 Task: Apply the format scientific.
Action: Mouse moved to (252, 126)
Screenshot: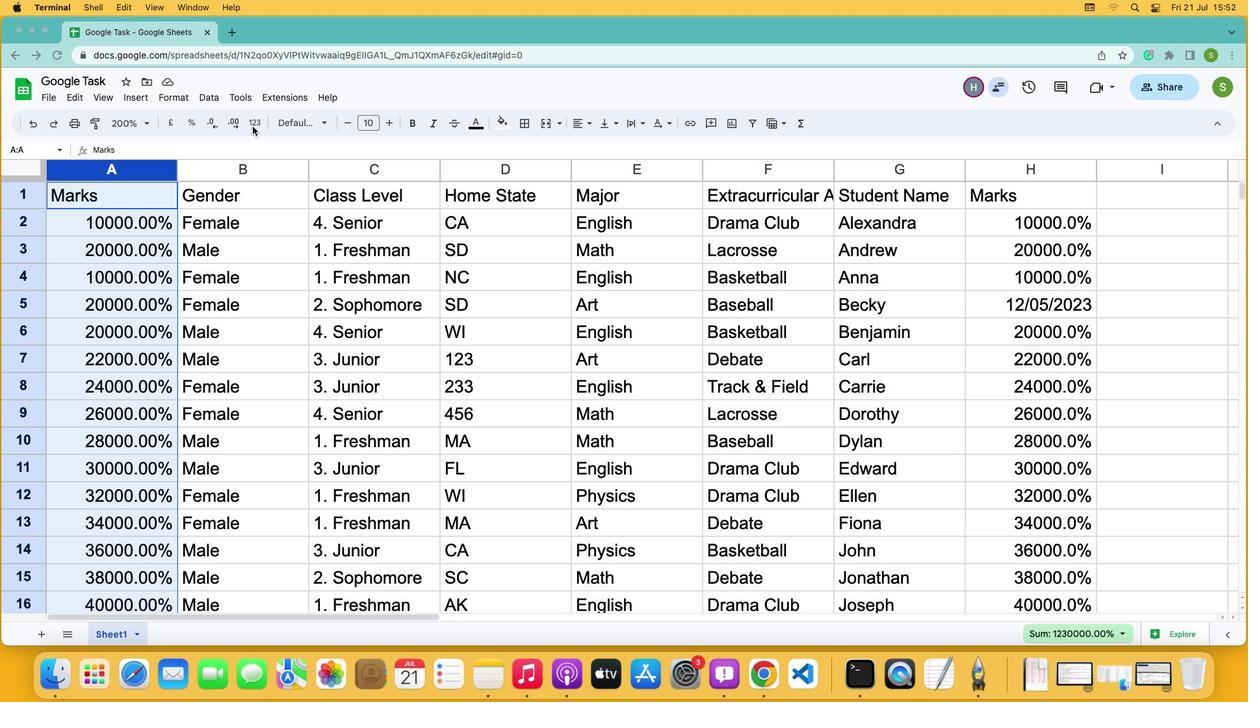 
Action: Mouse pressed left at (252, 126)
Screenshot: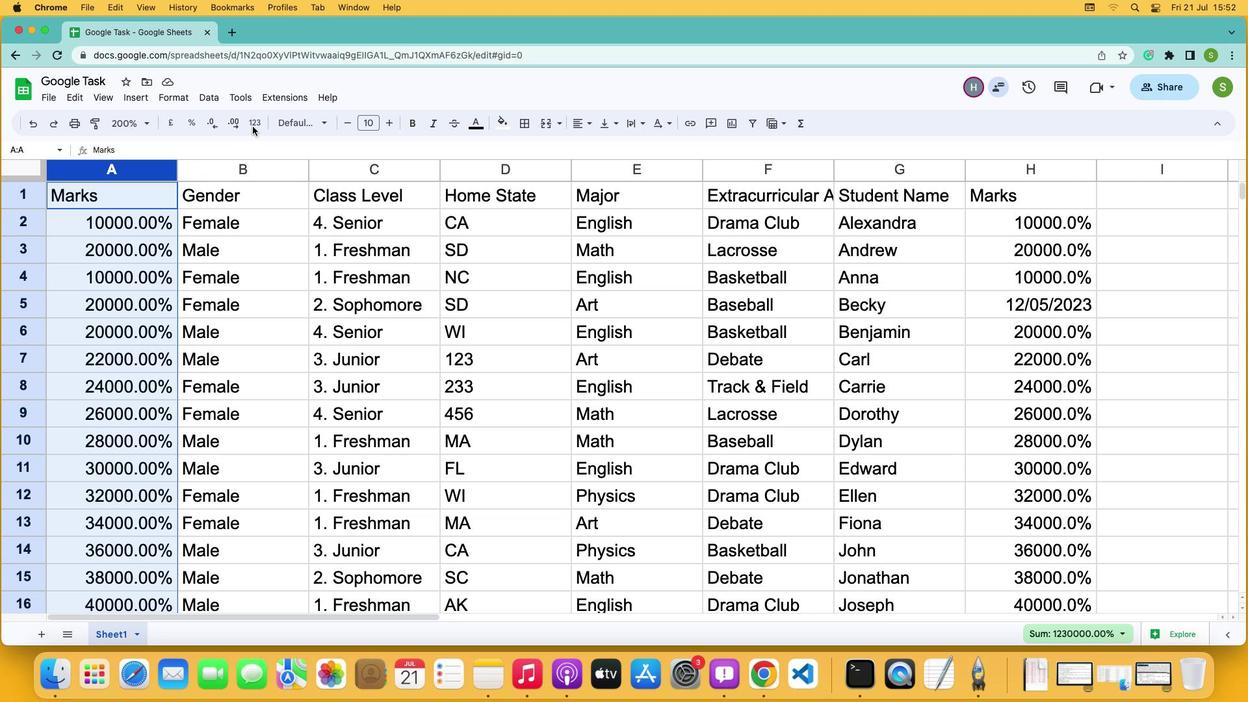 
Action: Mouse moved to (253, 124)
Screenshot: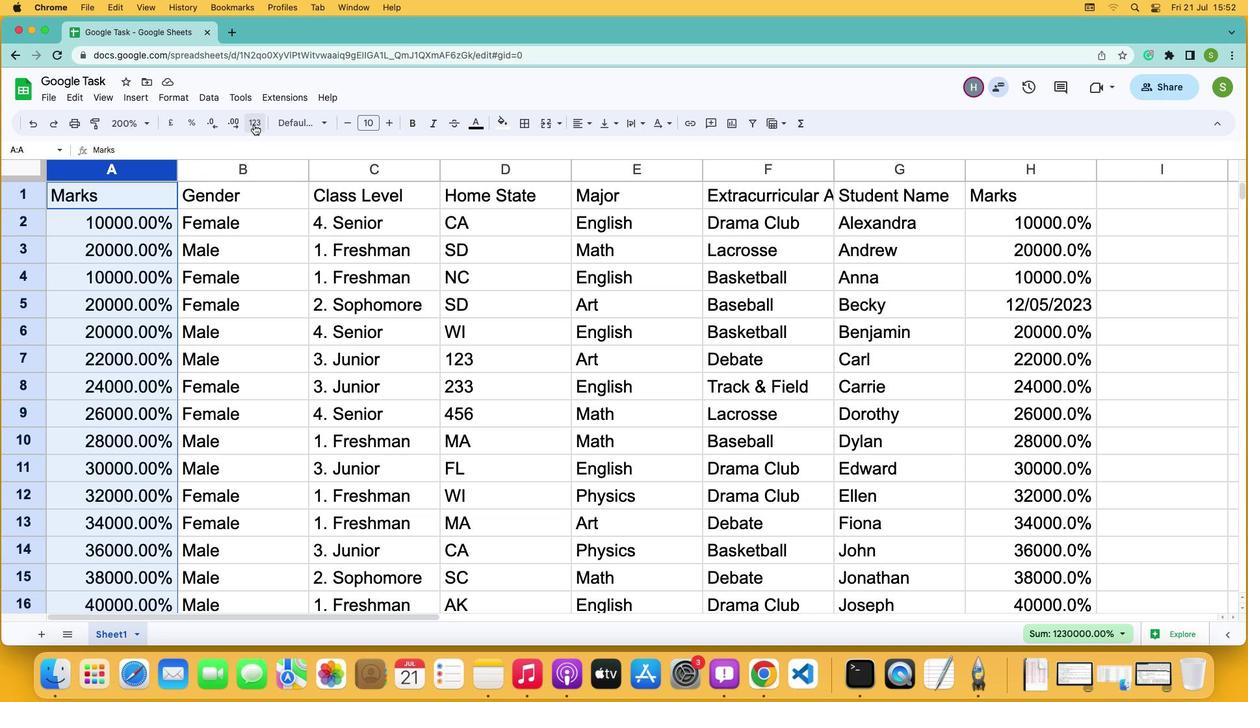 
Action: Mouse pressed left at (253, 124)
Screenshot: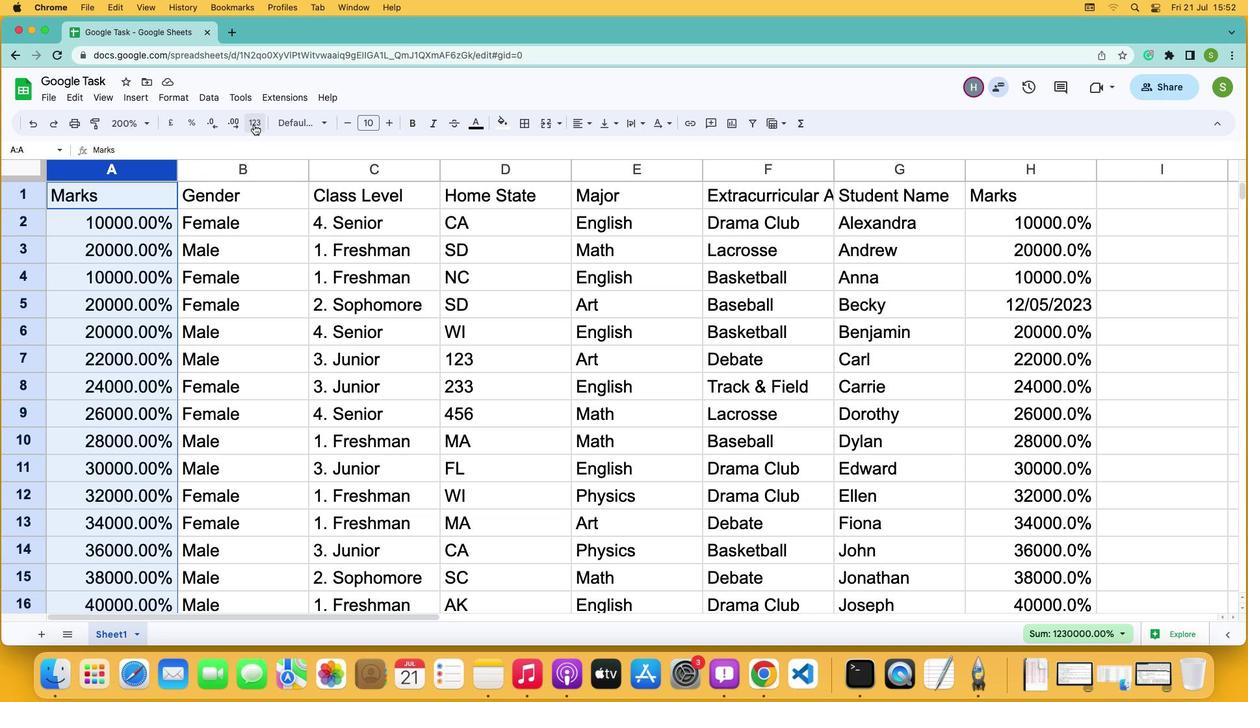 
Action: Mouse moved to (280, 239)
Screenshot: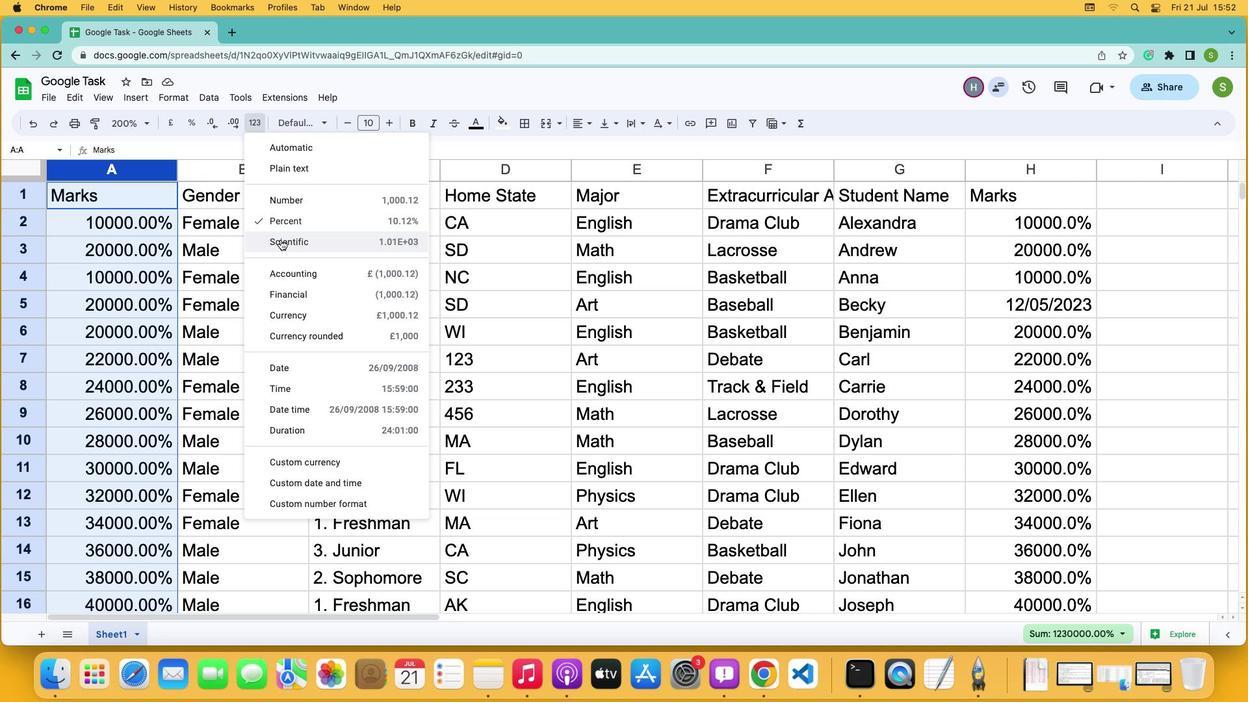 
Action: Mouse pressed left at (280, 239)
Screenshot: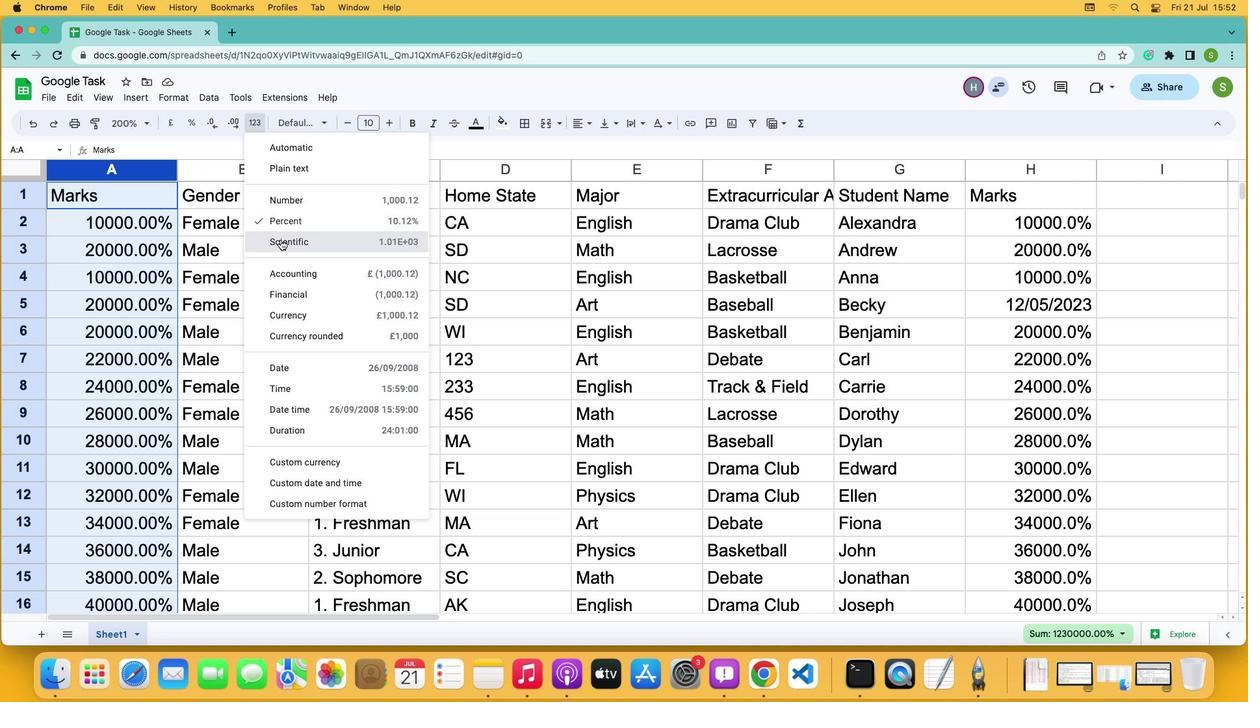 
Action: Mouse moved to (272, 246)
Screenshot: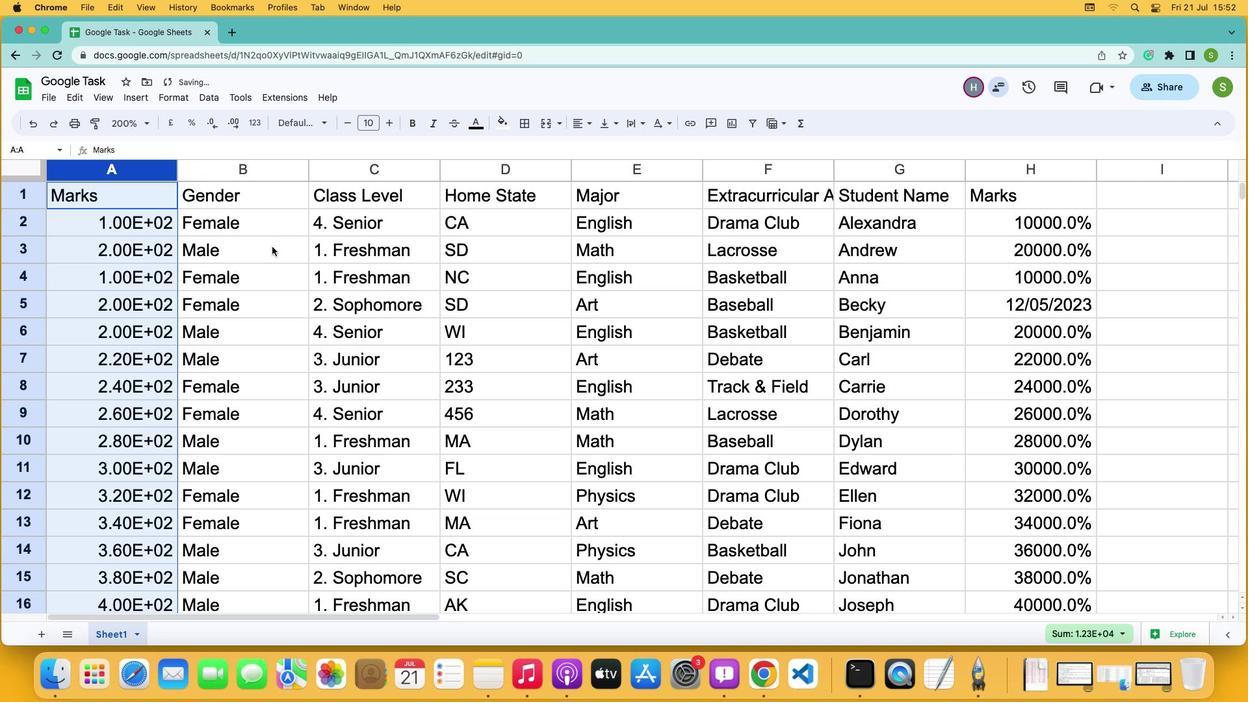 
